 Task: Create in the project VentureTech a sprint 'Velocity Victory'.
Action: Mouse moved to (1108, 526)
Screenshot: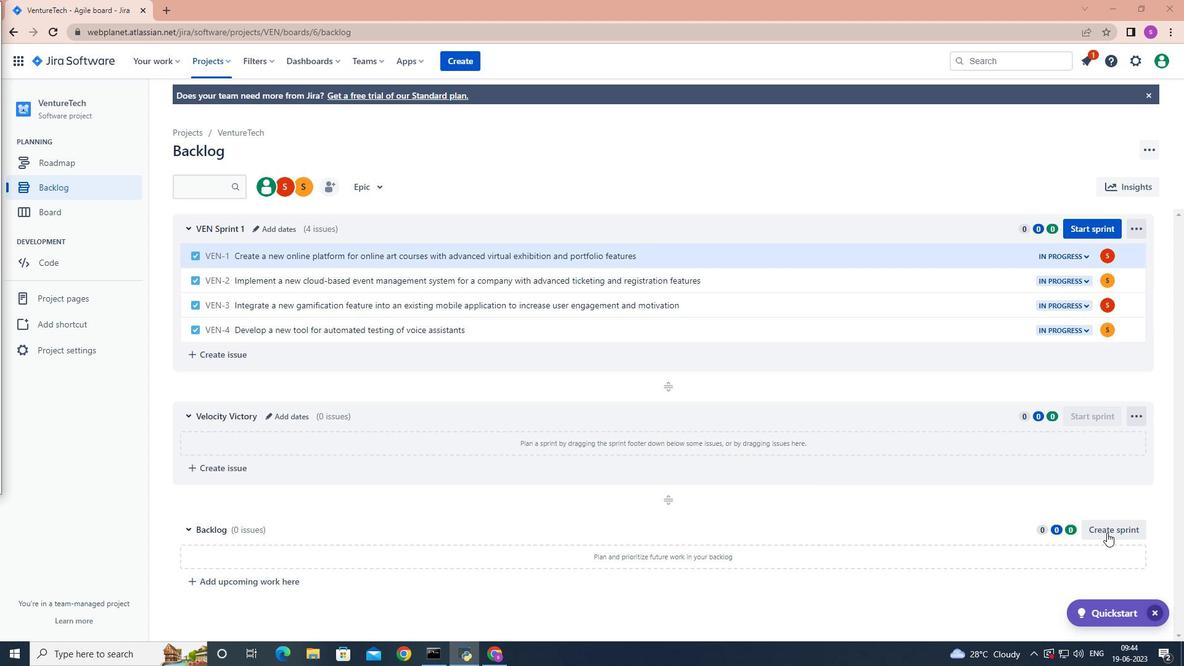 
Action: Mouse pressed left at (1108, 526)
Screenshot: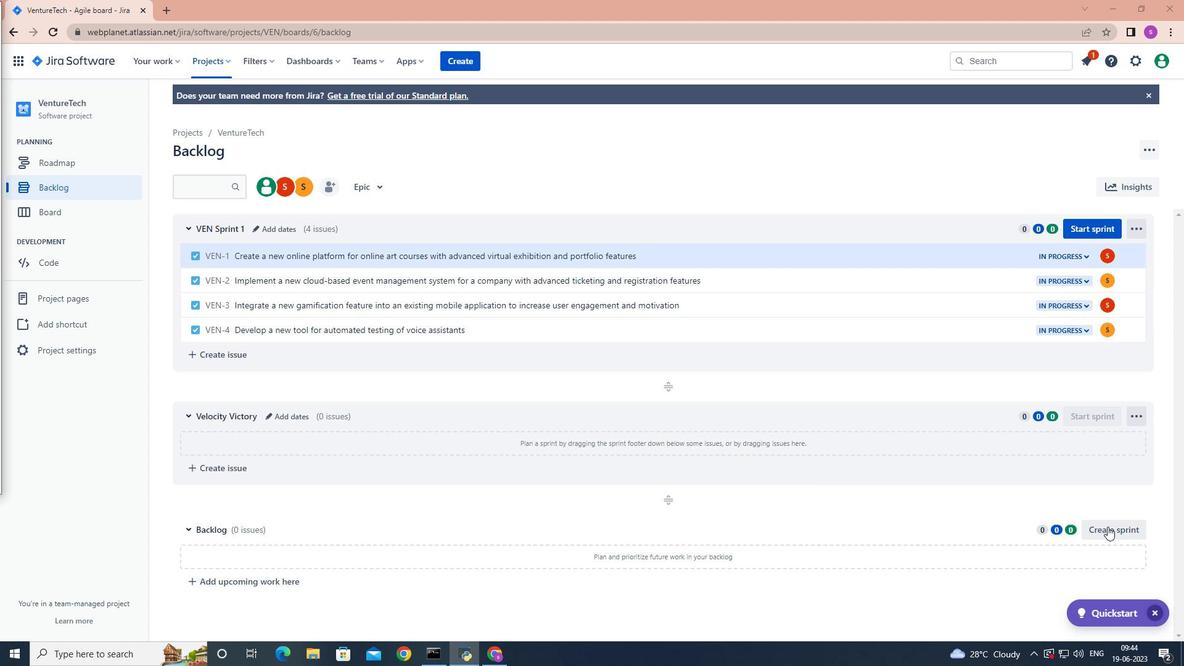 
Action: Mouse moved to (287, 529)
Screenshot: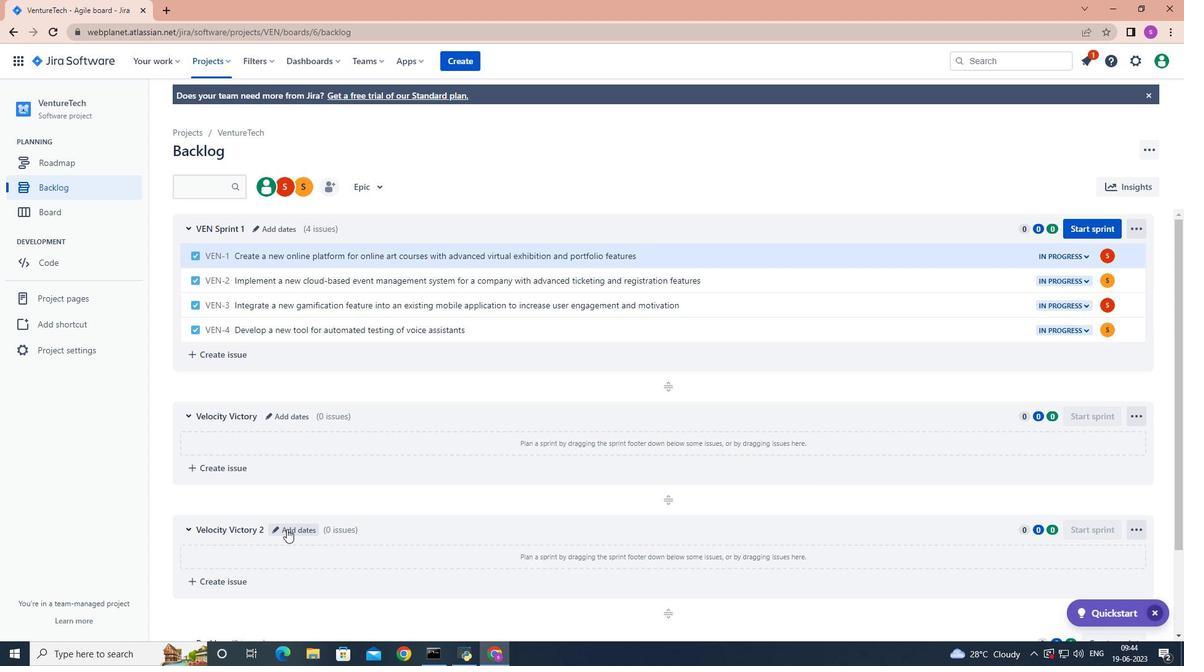 
Action: Mouse pressed left at (287, 529)
Screenshot: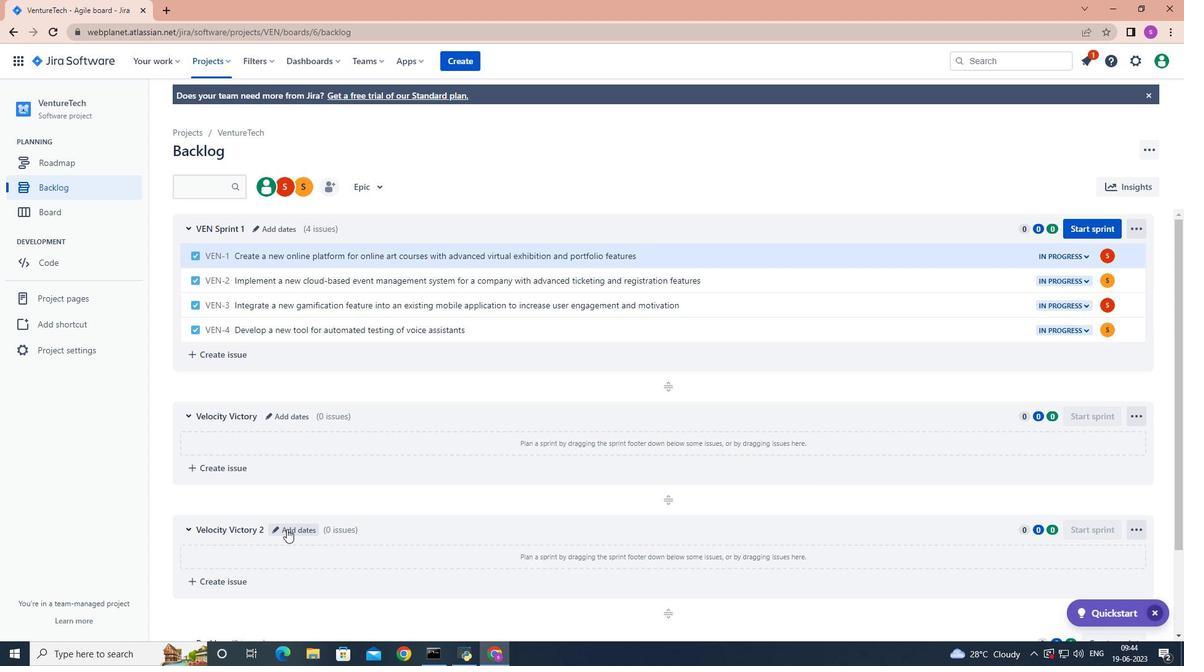 
Action: Mouse moved to (285, 528)
Screenshot: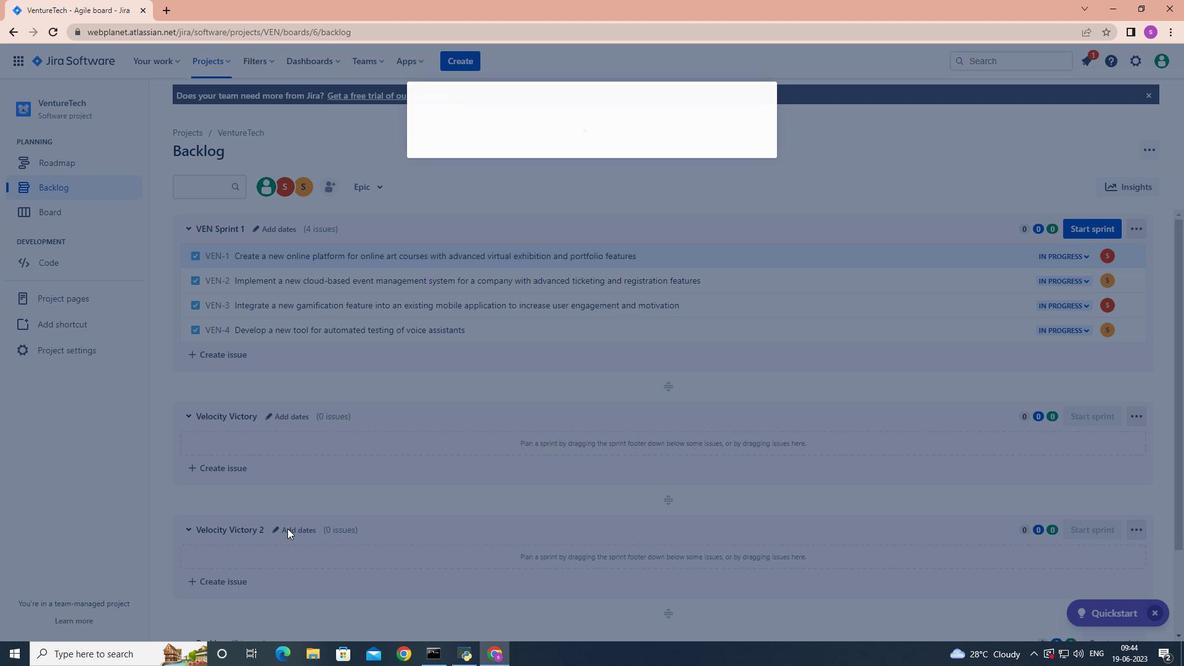 
Action: Key pressed <Key.backspace><Key.backspace><Key.backspace><Key.backspace><Key.backspace><Key.backspace><Key.backspace><Key.backspace><Key.backspace><Key.backspace><Key.backspace><Key.backspace><Key.backspace><Key.backspace><Key.backspace><Key.backspace><Key.backspace><Key.backspace><Key.backspace><Key.backspace><Key.backspace><Key.backspace><Key.backspace><Key.backspace><Key.backspace><Key.backspace><Key.backspace><Key.shift>Velov<Key.backspace>v<Key.backspace>city<Key.space><Key.shift>Victory
Screenshot: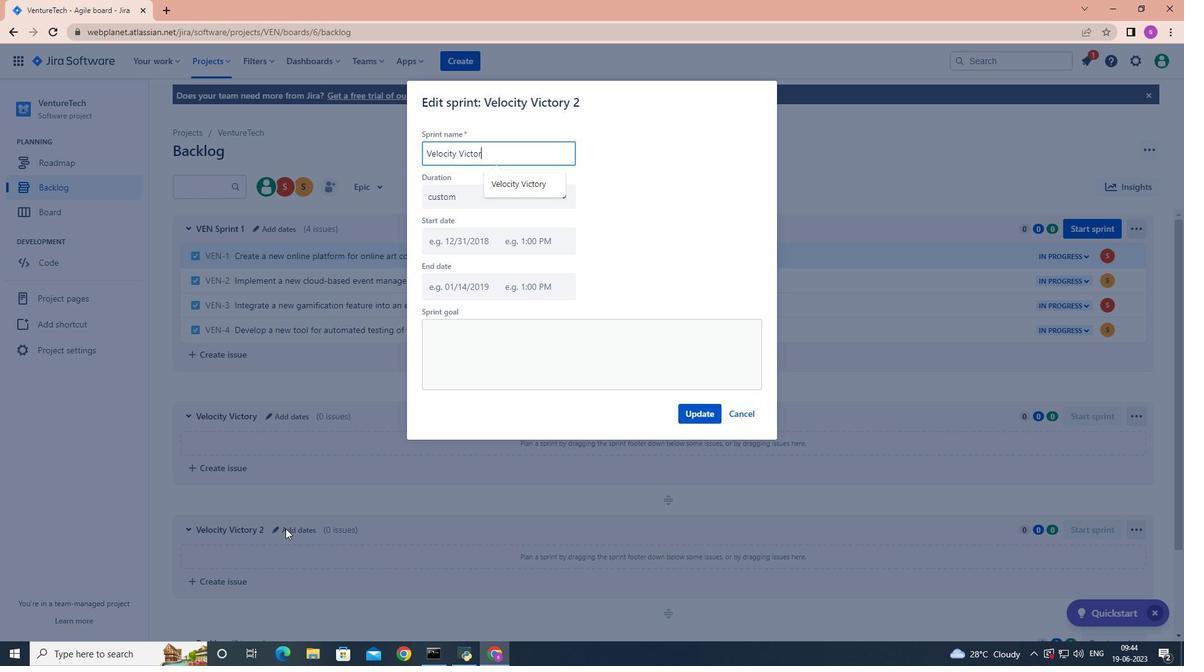
Action: Mouse moved to (695, 410)
Screenshot: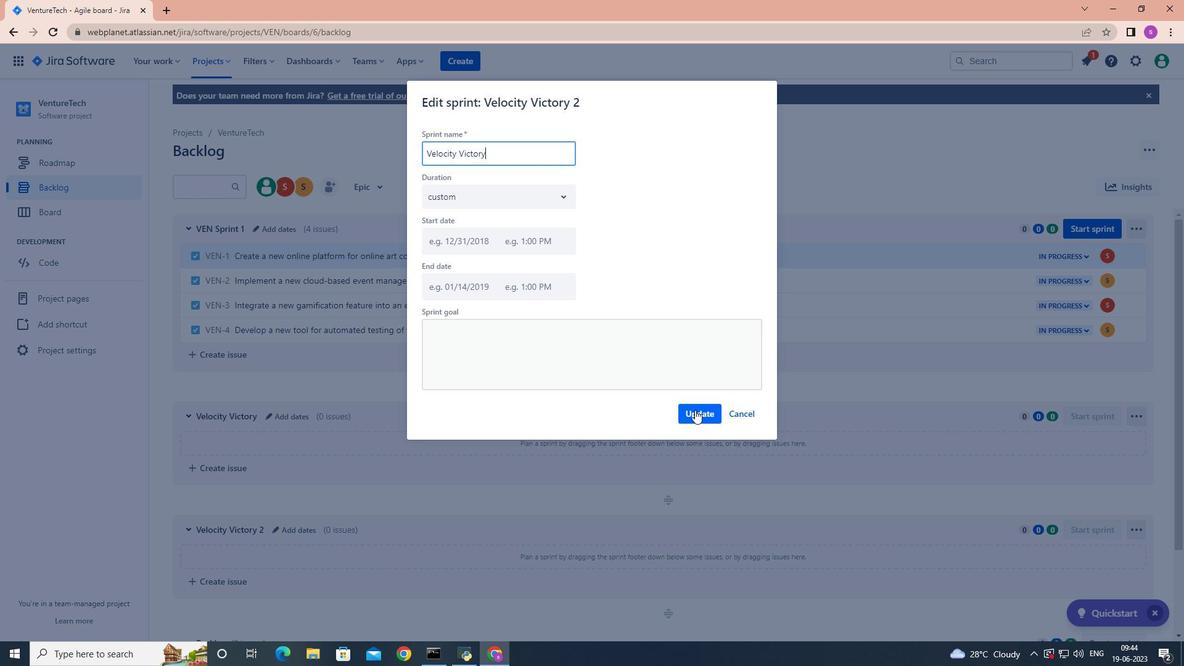 
Action: Mouse pressed left at (695, 410)
Screenshot: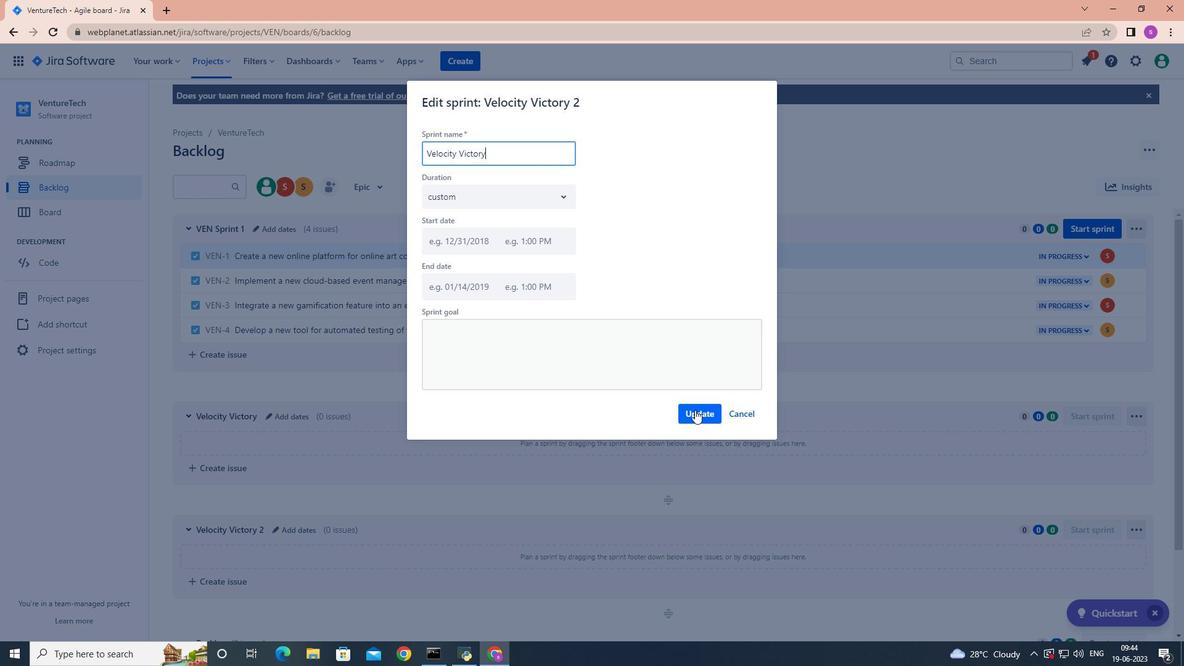 
